 Task: Clear the download history from all time.
Action: Mouse moved to (1330, 42)
Screenshot: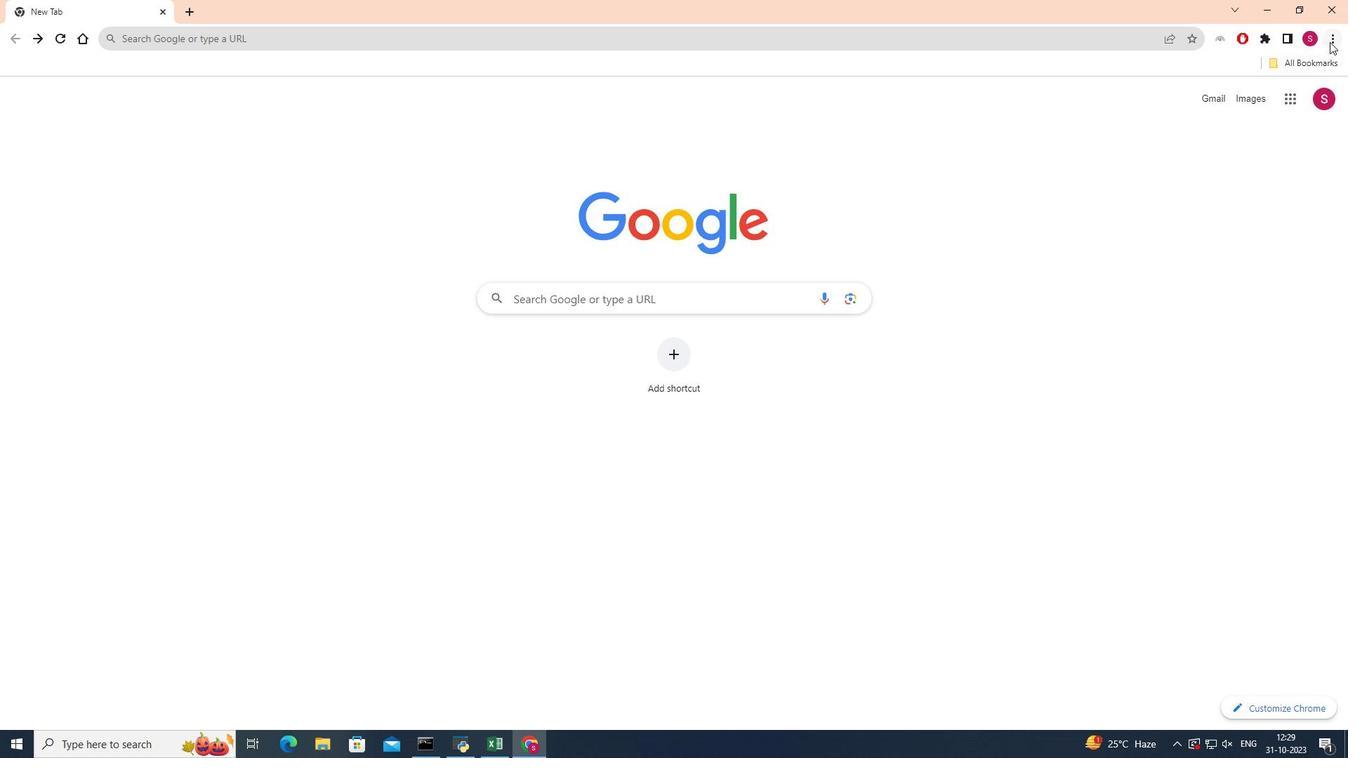 
Action: Mouse pressed left at (1330, 42)
Screenshot: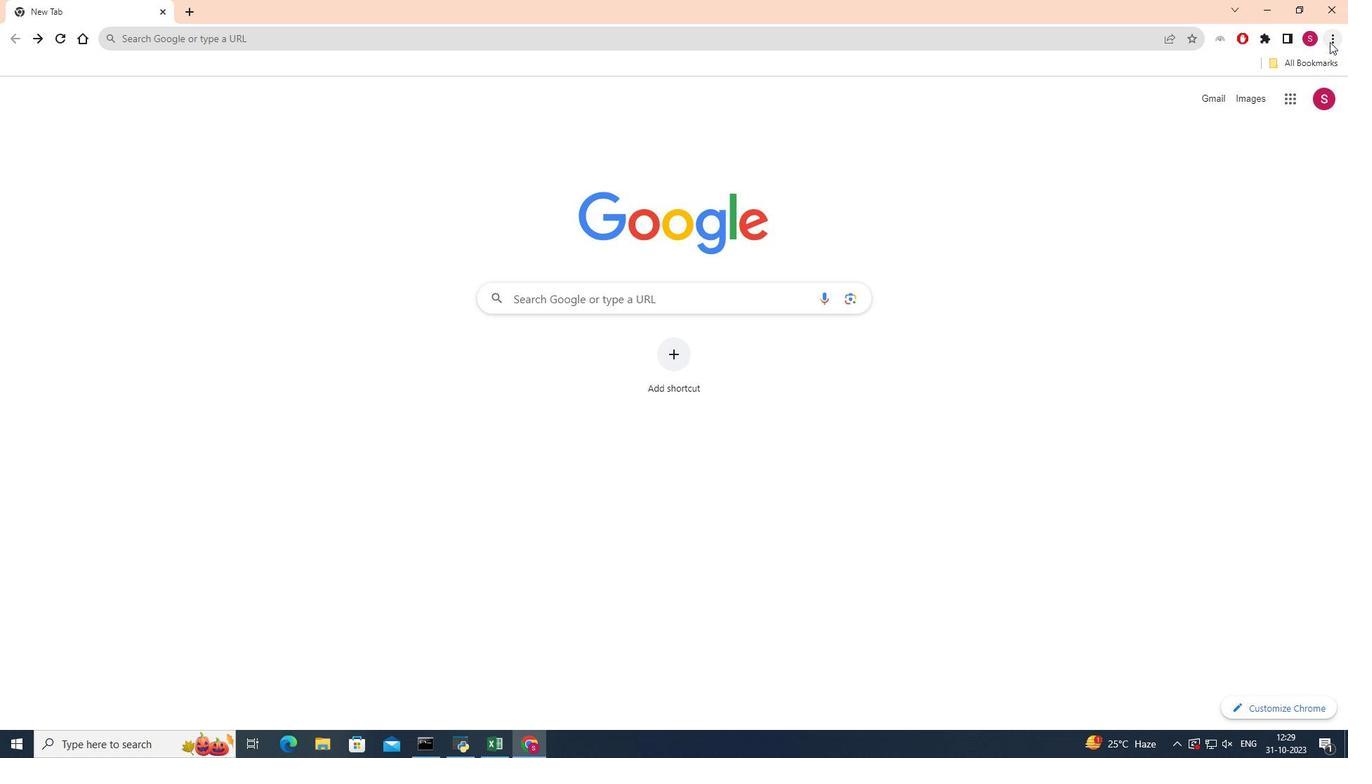 
Action: Mouse moved to (1013, 109)
Screenshot: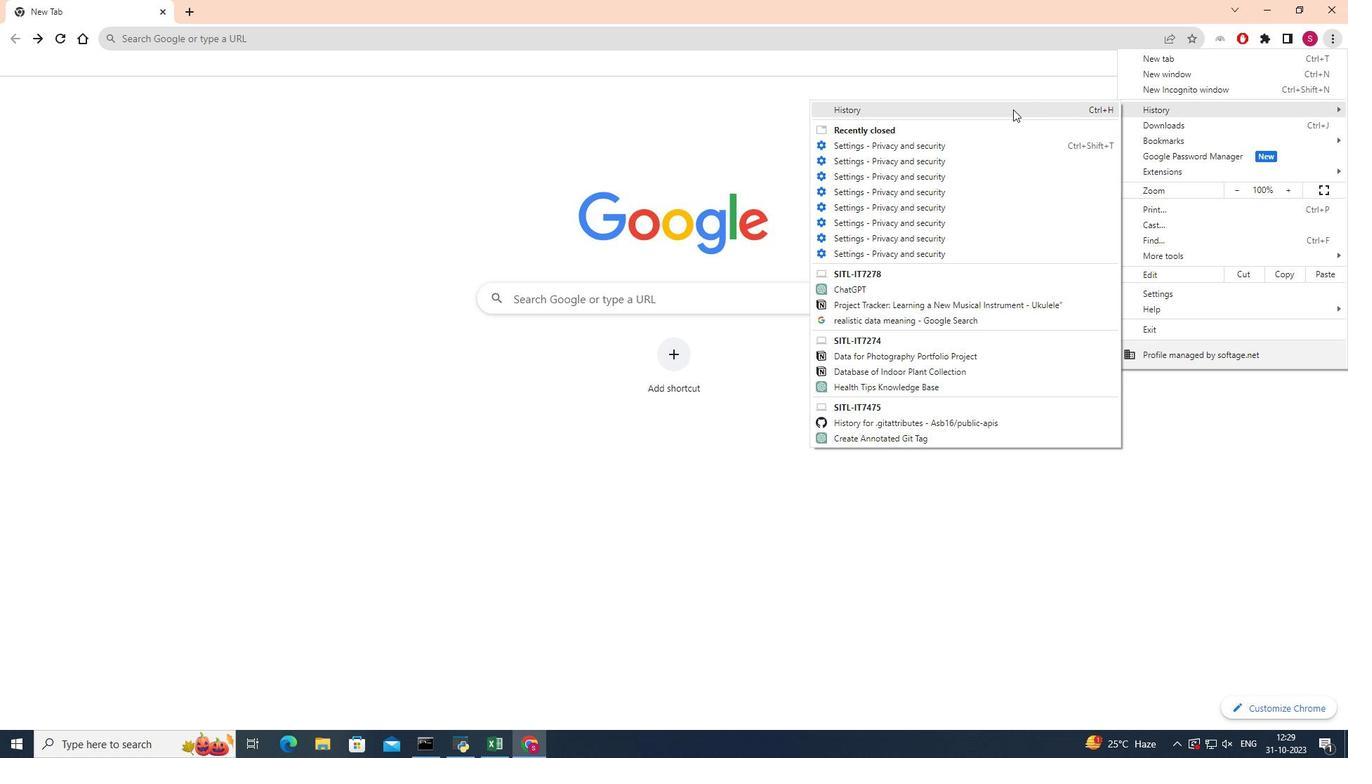 
Action: Mouse pressed left at (1013, 109)
Screenshot: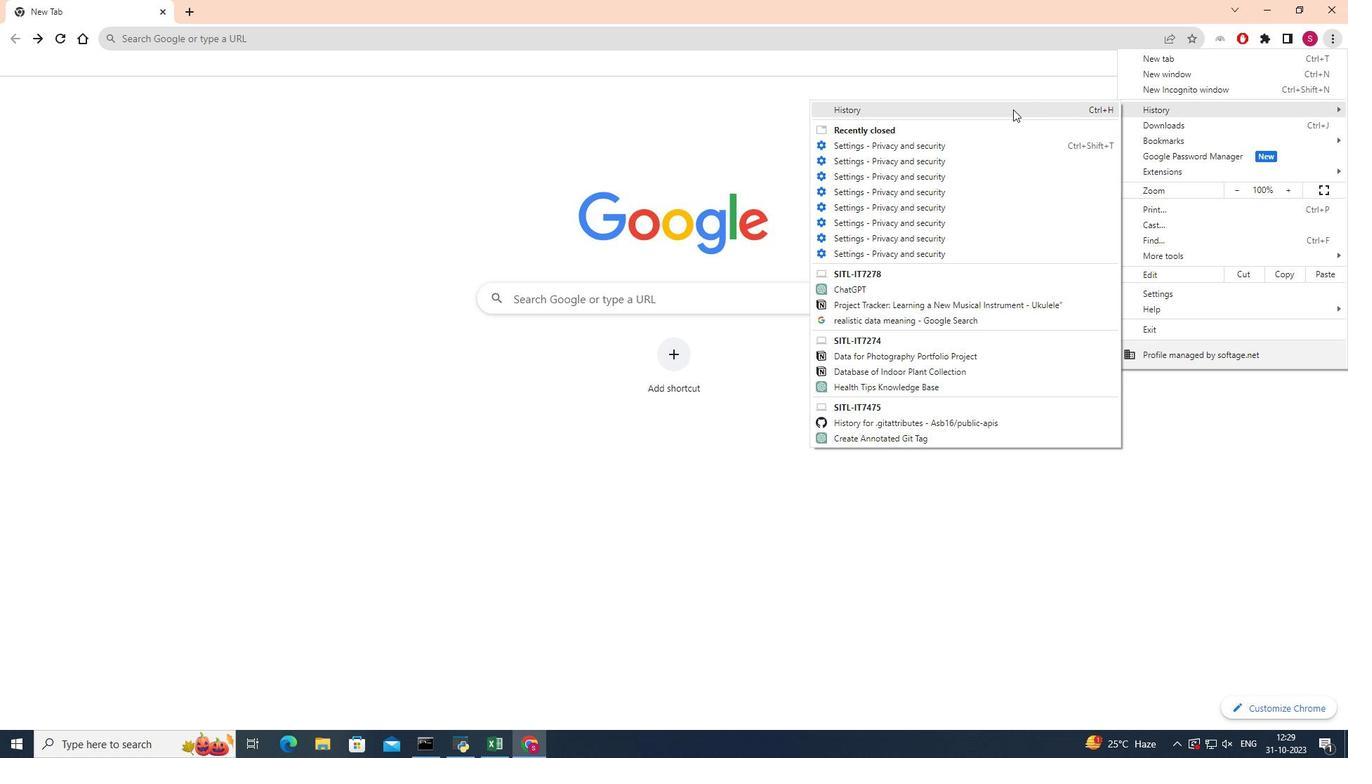 
Action: Mouse moved to (54, 170)
Screenshot: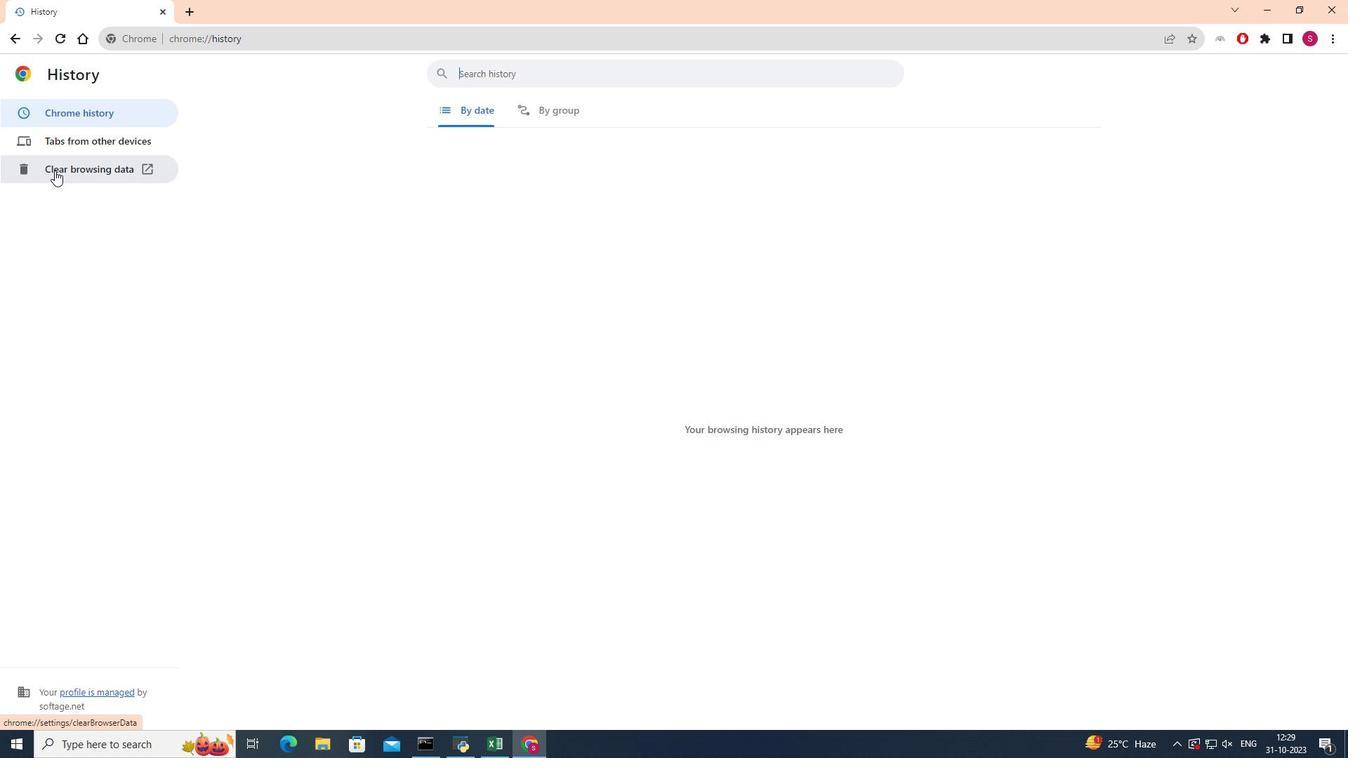 
Action: Mouse pressed left at (54, 170)
Screenshot: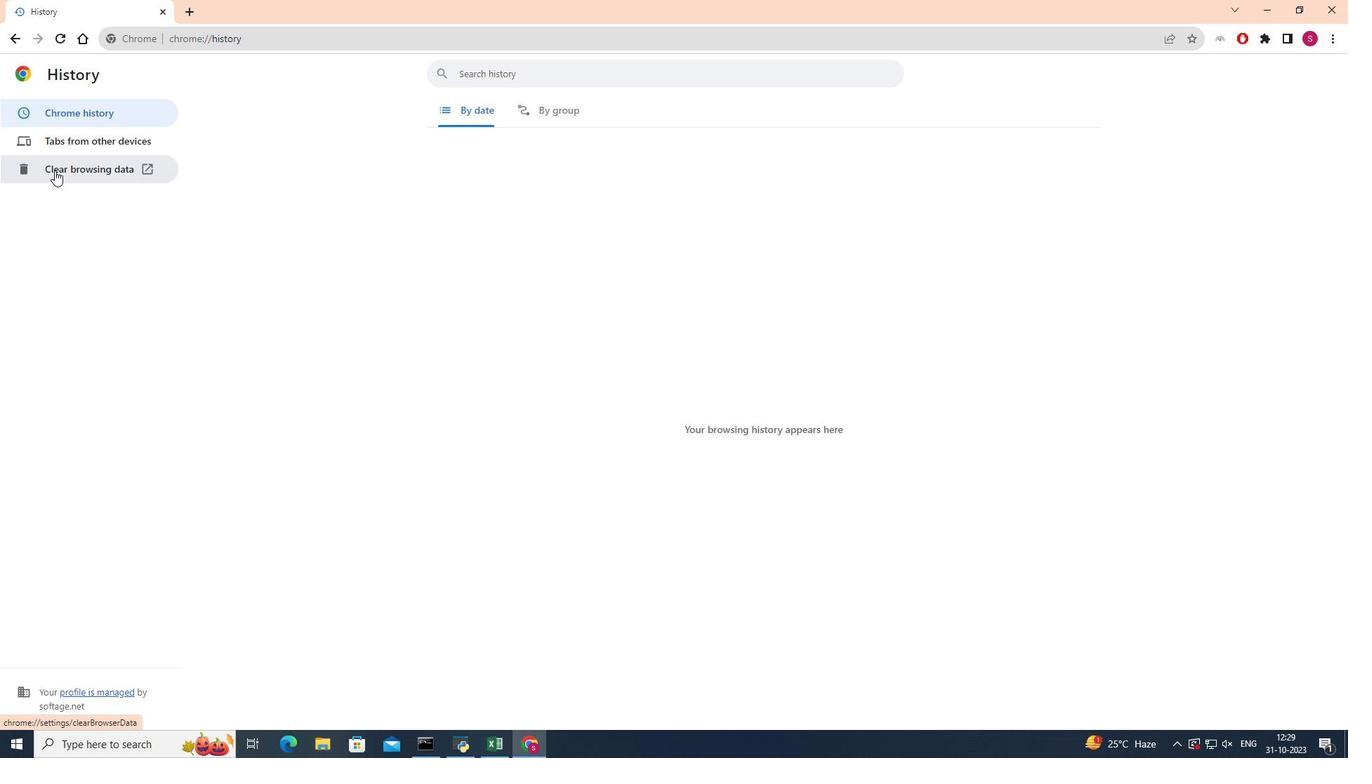 
Action: Mouse moved to (743, 221)
Screenshot: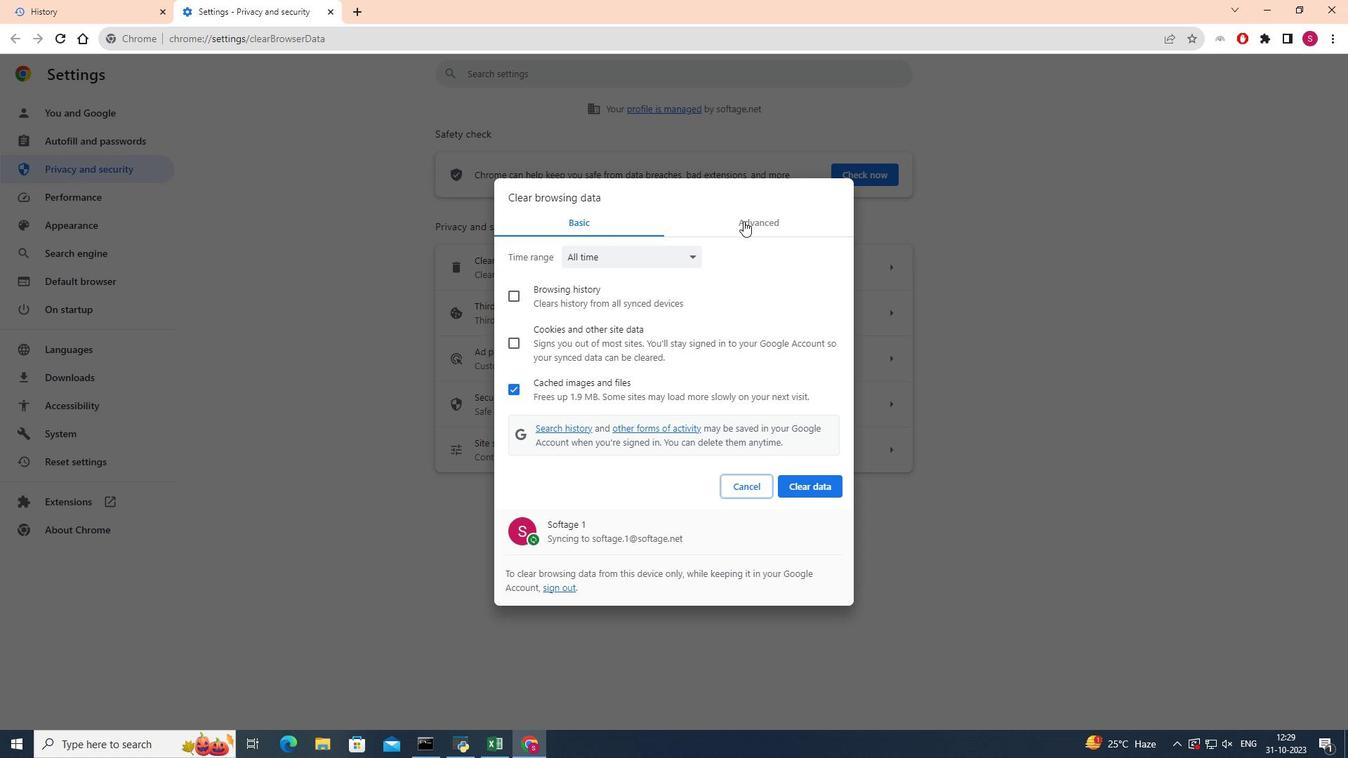 
Action: Mouse pressed left at (743, 221)
Screenshot: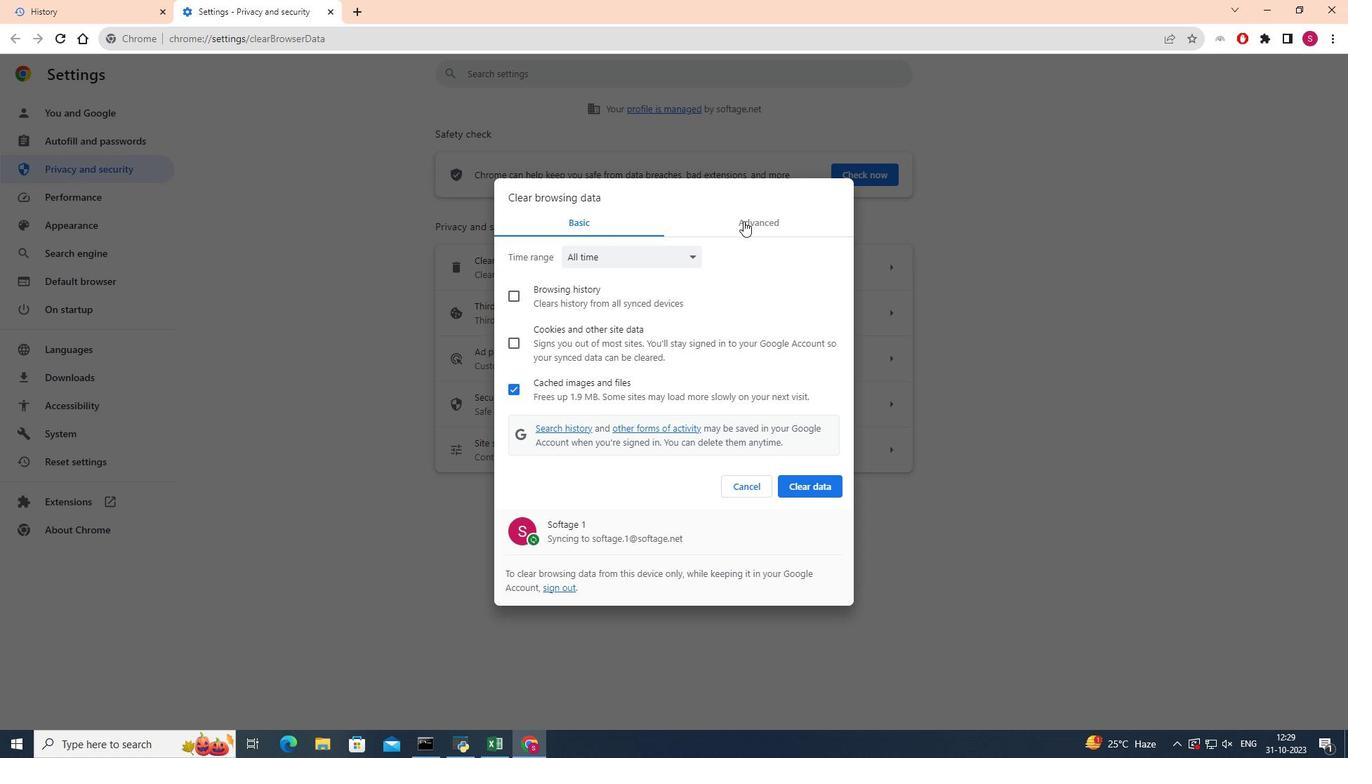
Action: Mouse moved to (682, 254)
Screenshot: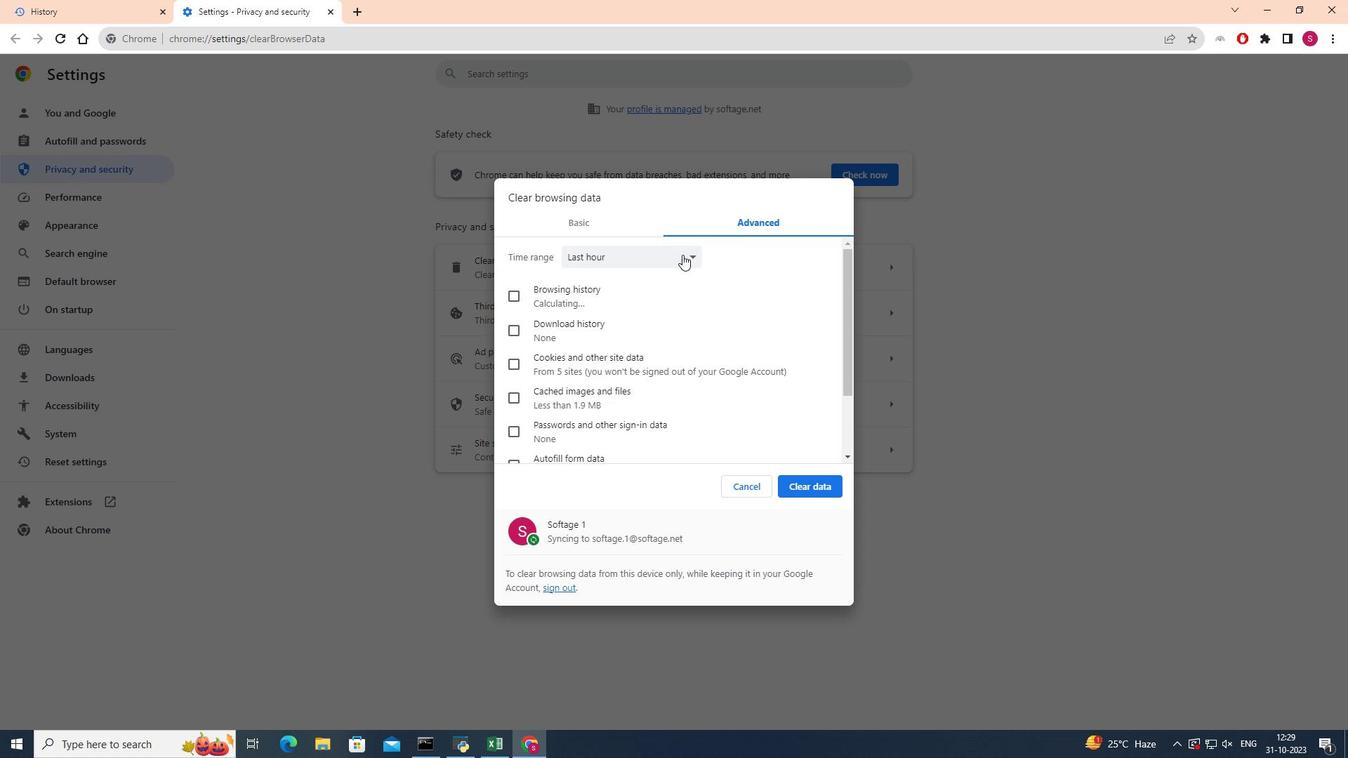 
Action: Mouse pressed left at (682, 254)
Screenshot: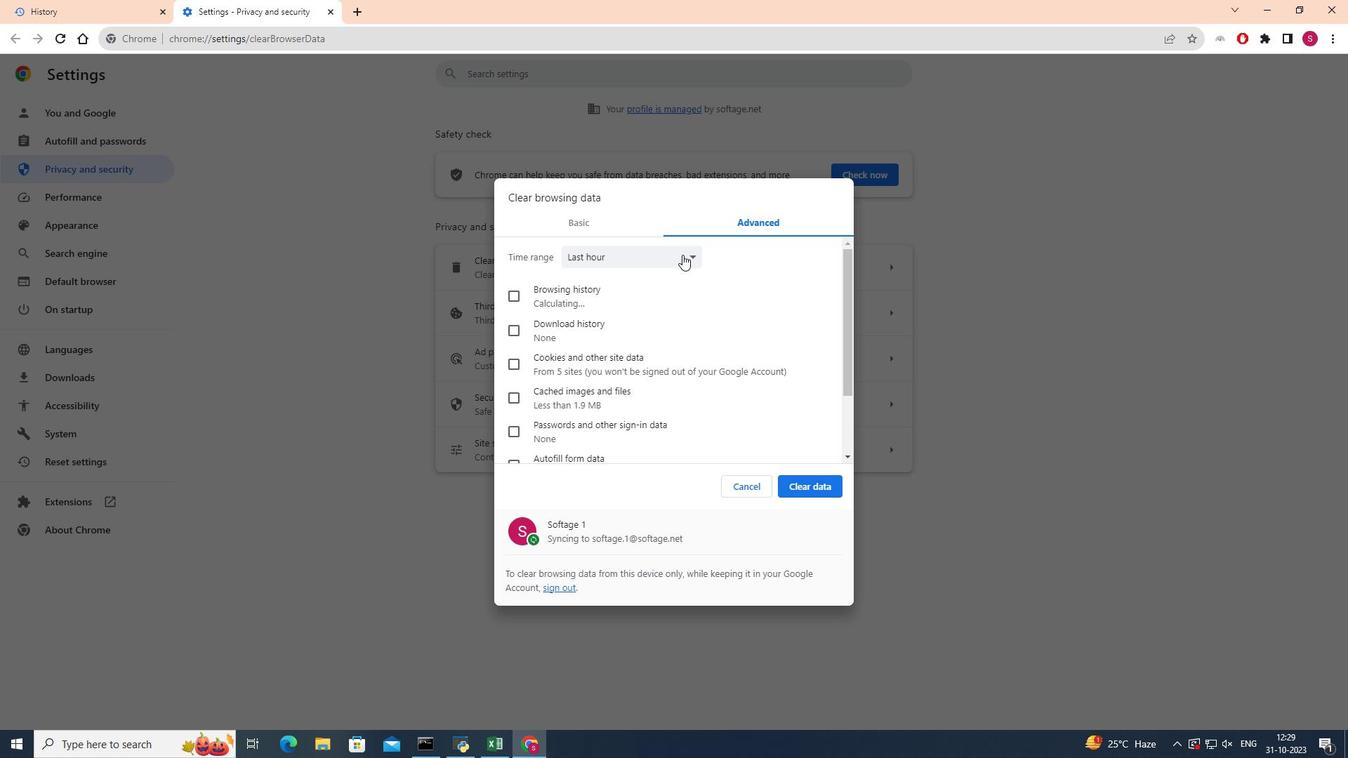 
Action: Mouse moved to (623, 326)
Screenshot: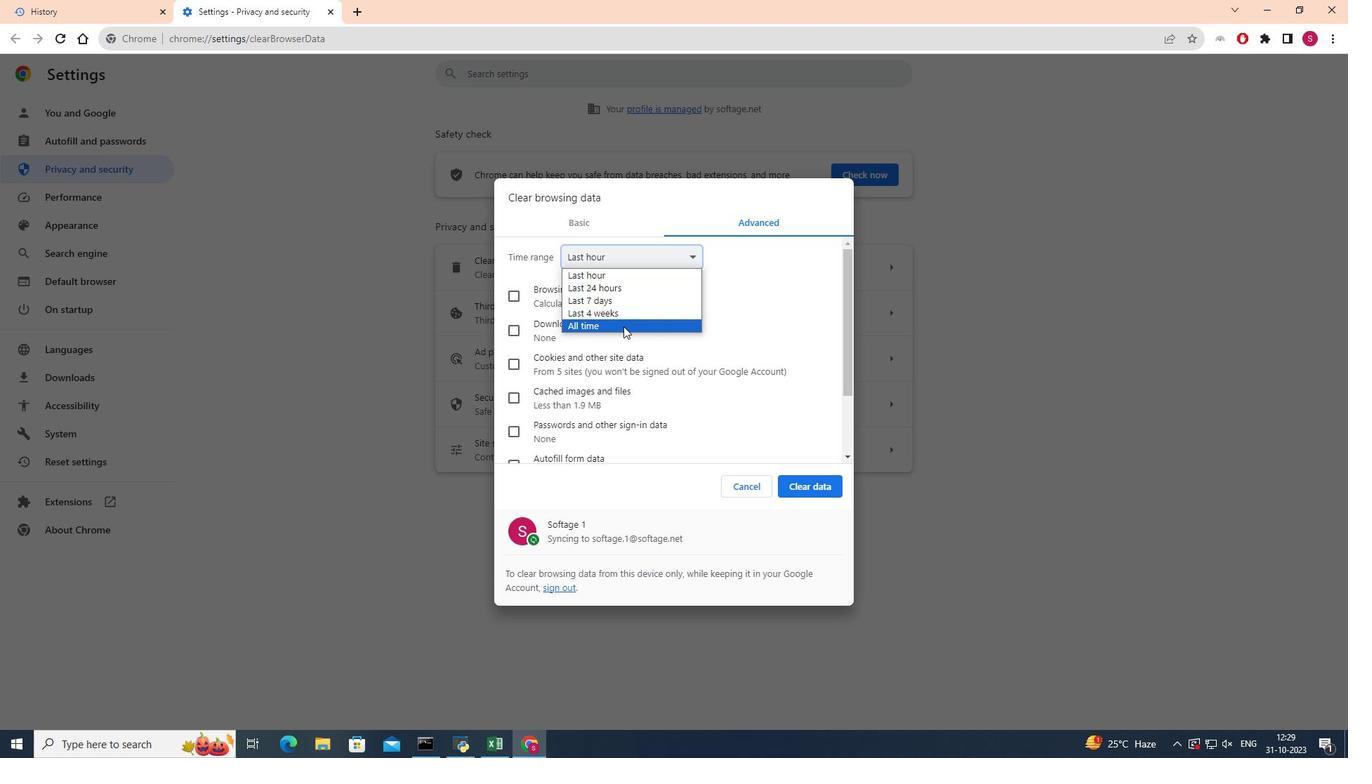 
Action: Mouse pressed left at (623, 326)
Screenshot: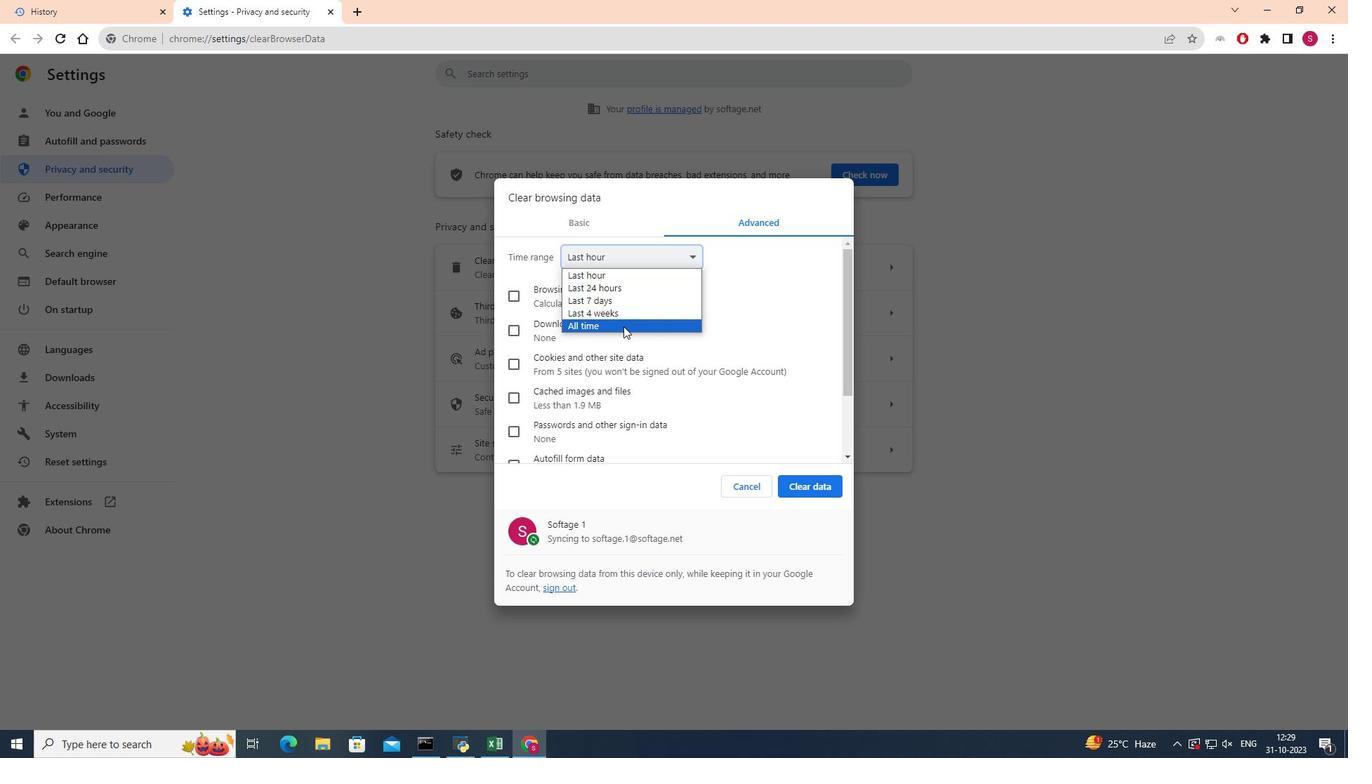 
Action: Mouse moved to (514, 331)
Screenshot: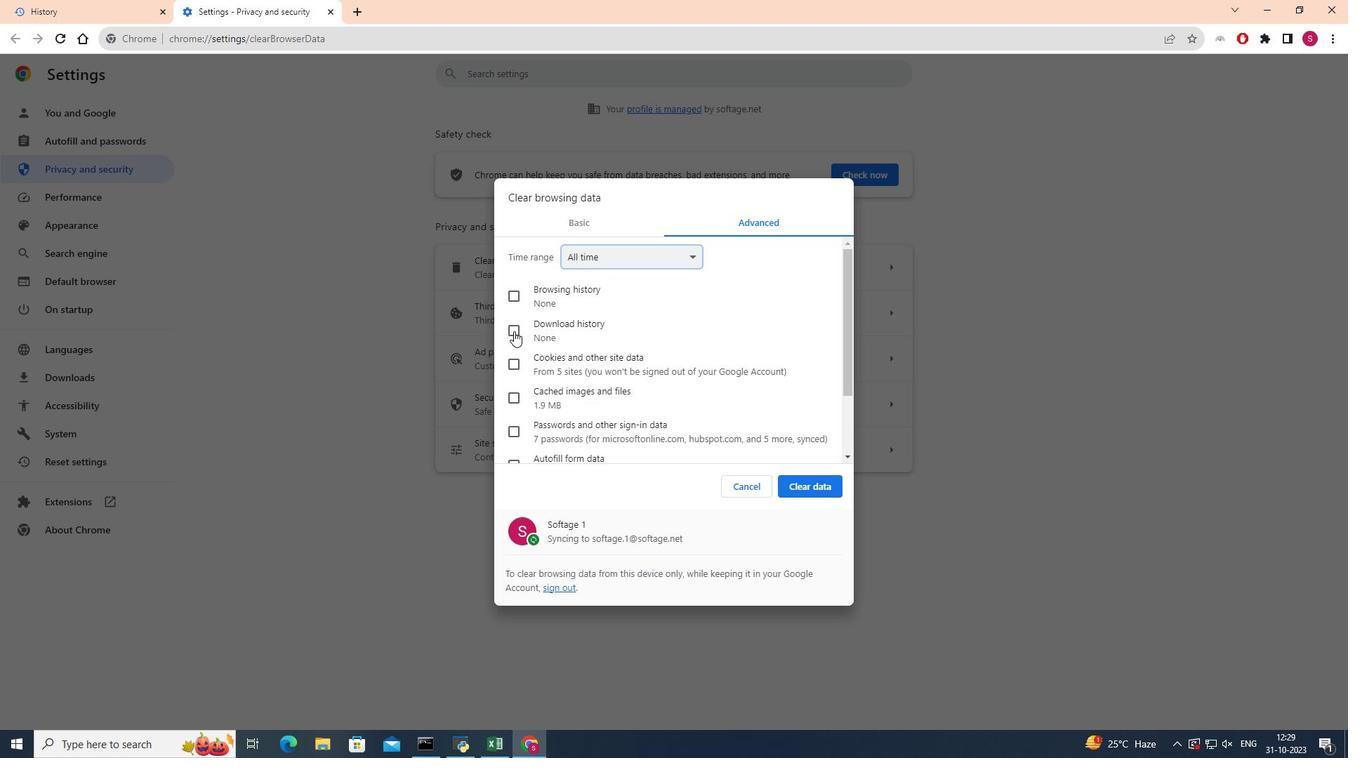 
Action: Mouse pressed left at (514, 331)
Screenshot: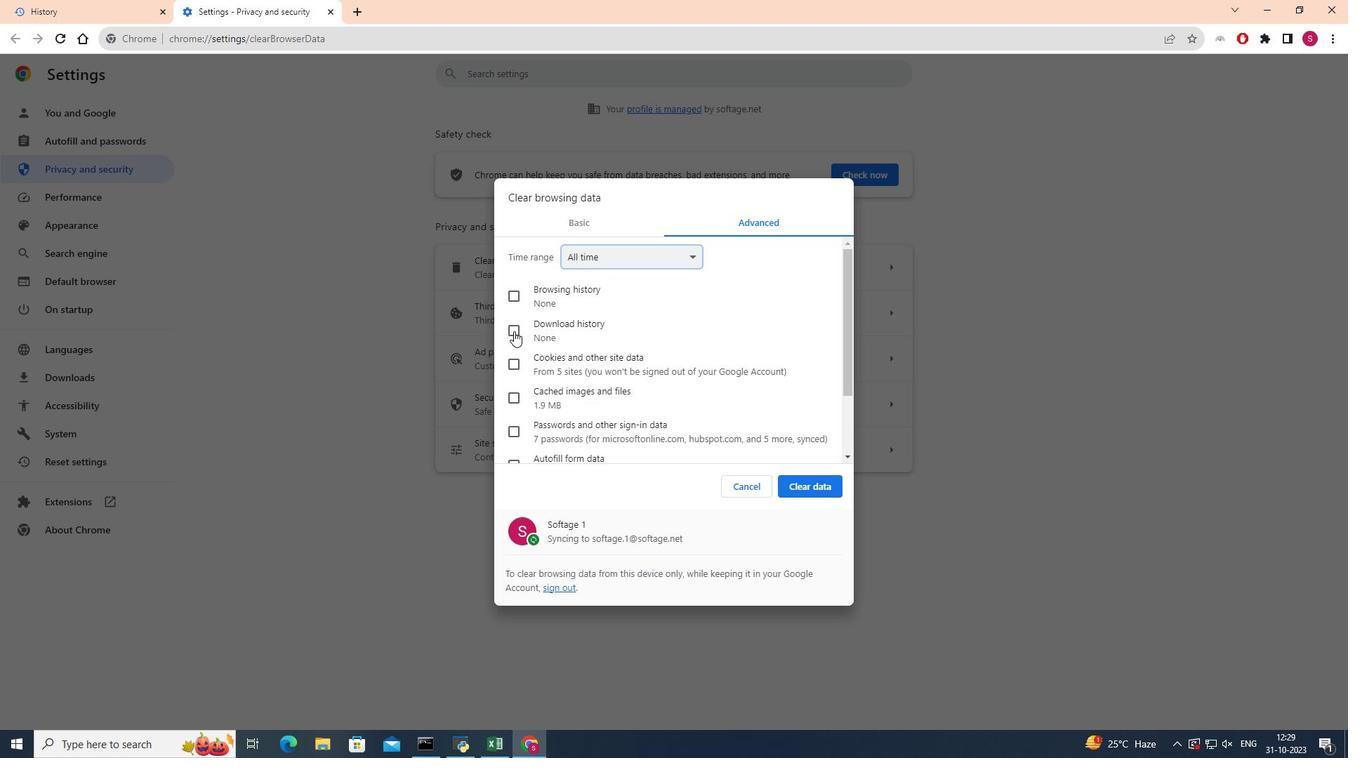 
Action: Mouse moved to (607, 372)
Screenshot: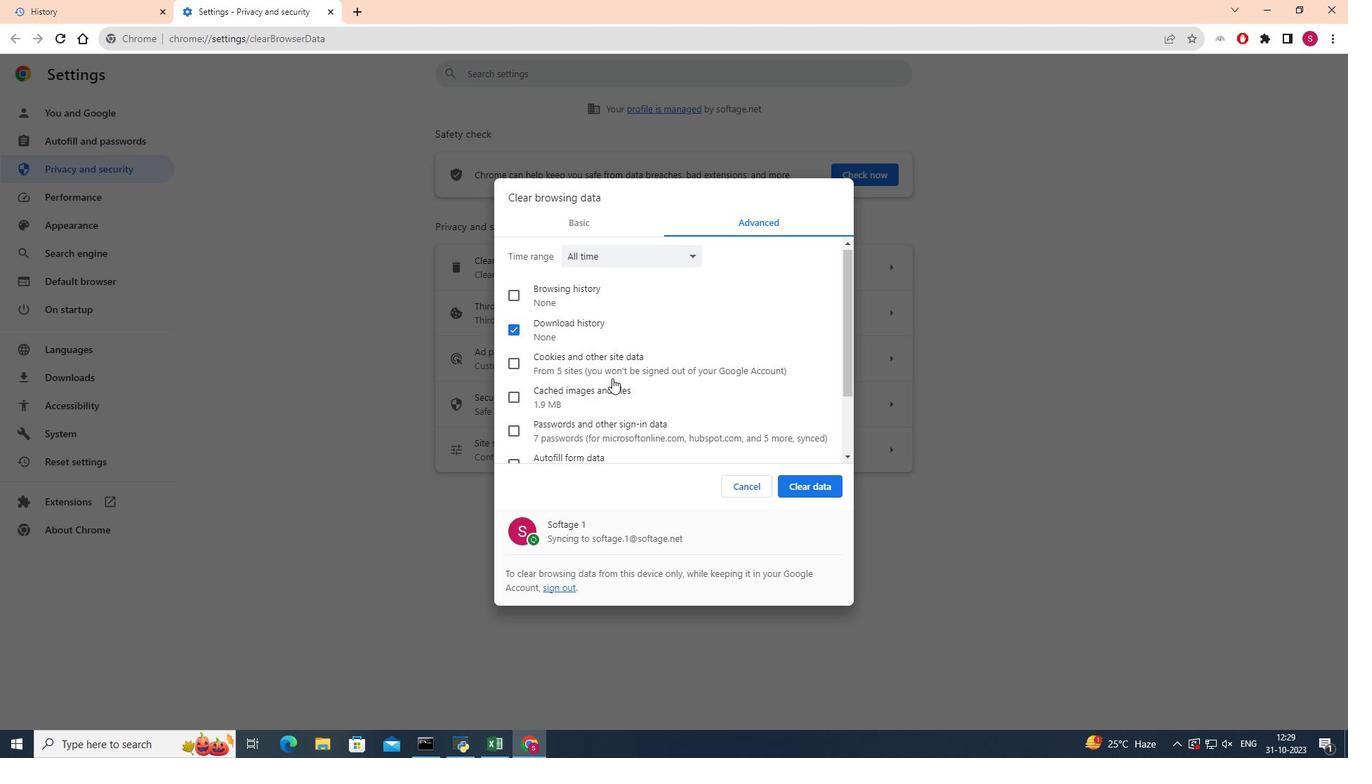 
Action: Mouse scrolled (607, 371) with delta (0, 0)
Screenshot: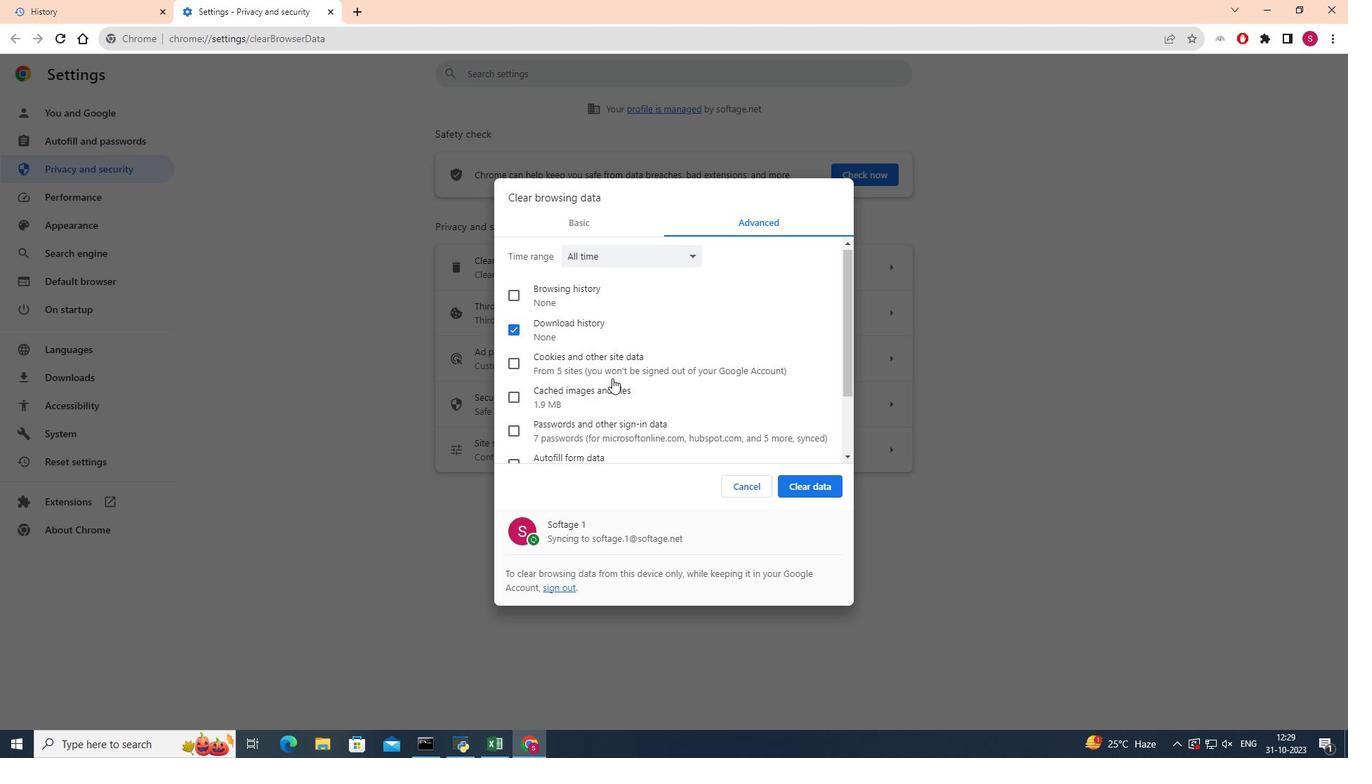 
Action: Mouse moved to (612, 378)
Screenshot: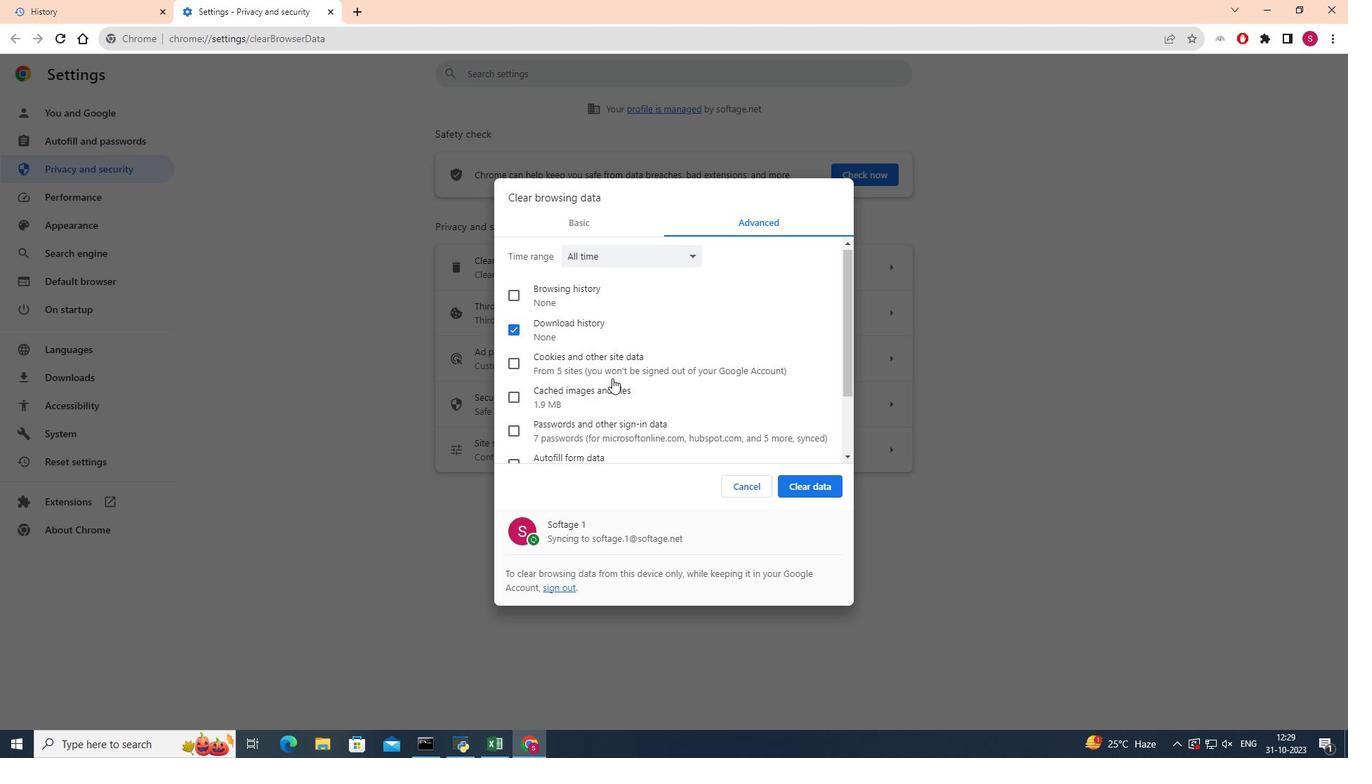 
Action: Mouse scrolled (612, 377) with delta (0, 0)
Screenshot: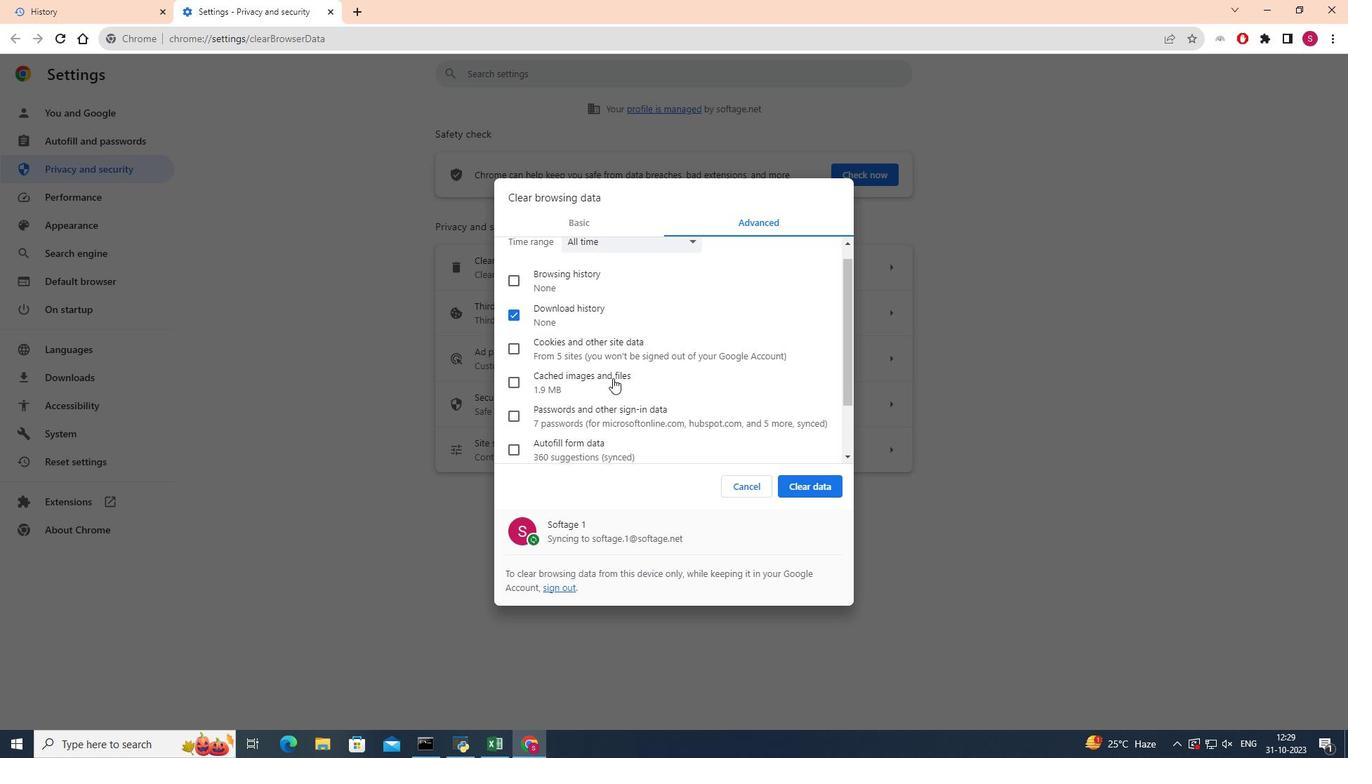 
Action: Mouse scrolled (612, 377) with delta (0, 0)
Screenshot: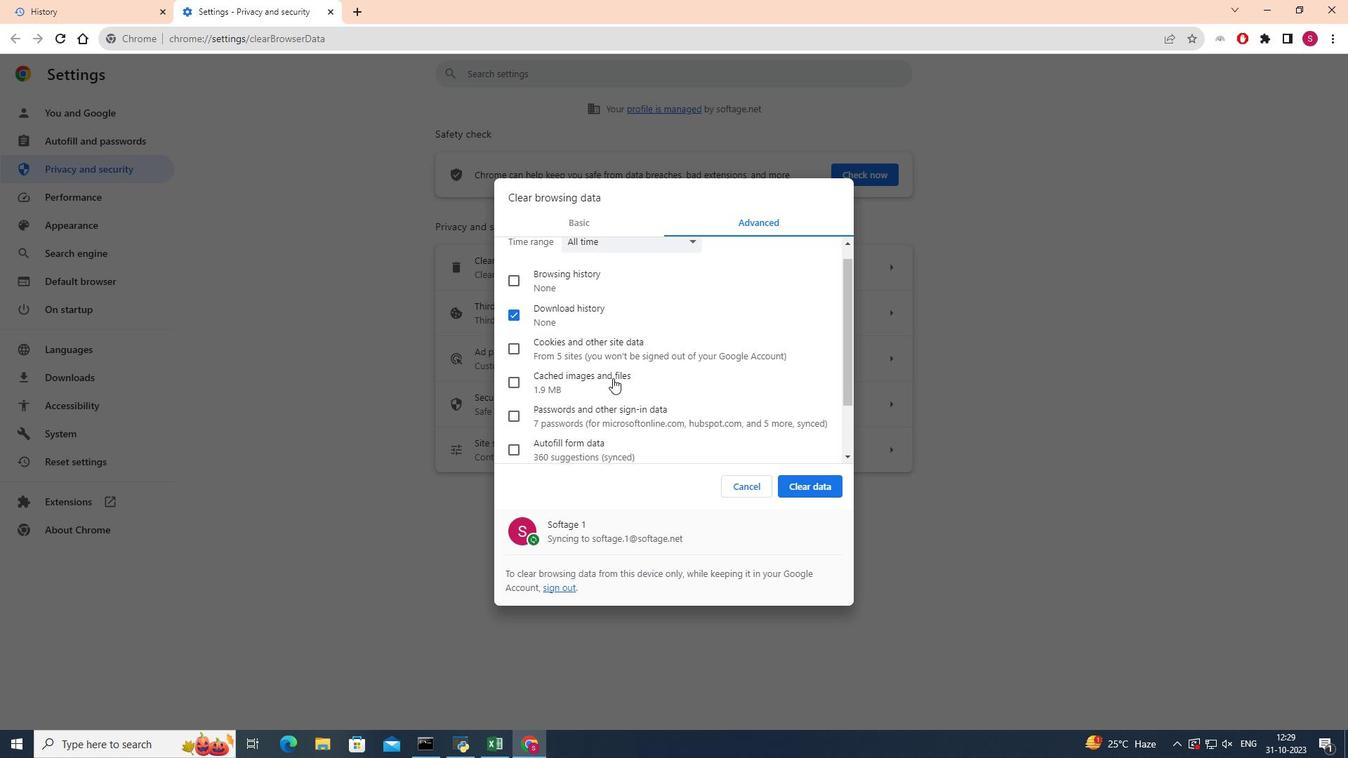 
Action: Mouse moved to (512, 444)
Screenshot: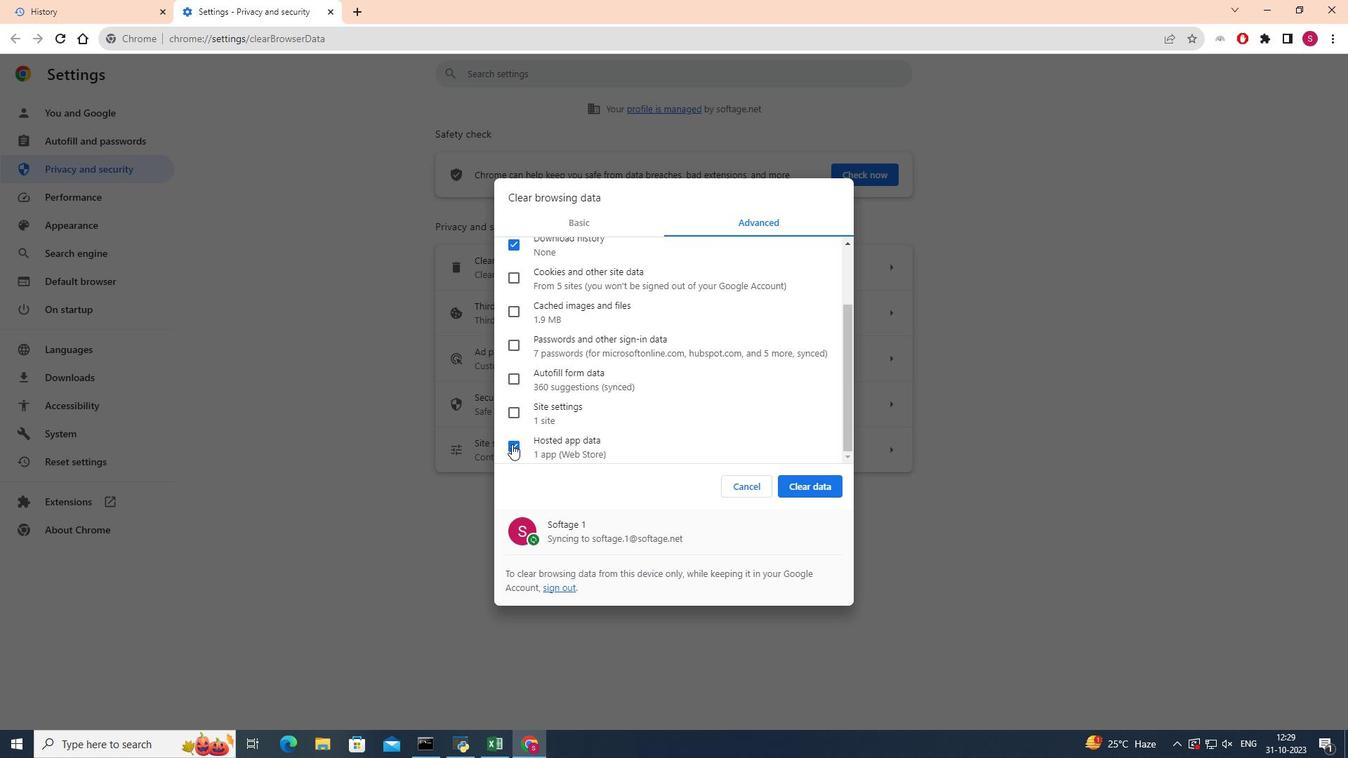 
Action: Mouse pressed left at (512, 444)
Screenshot: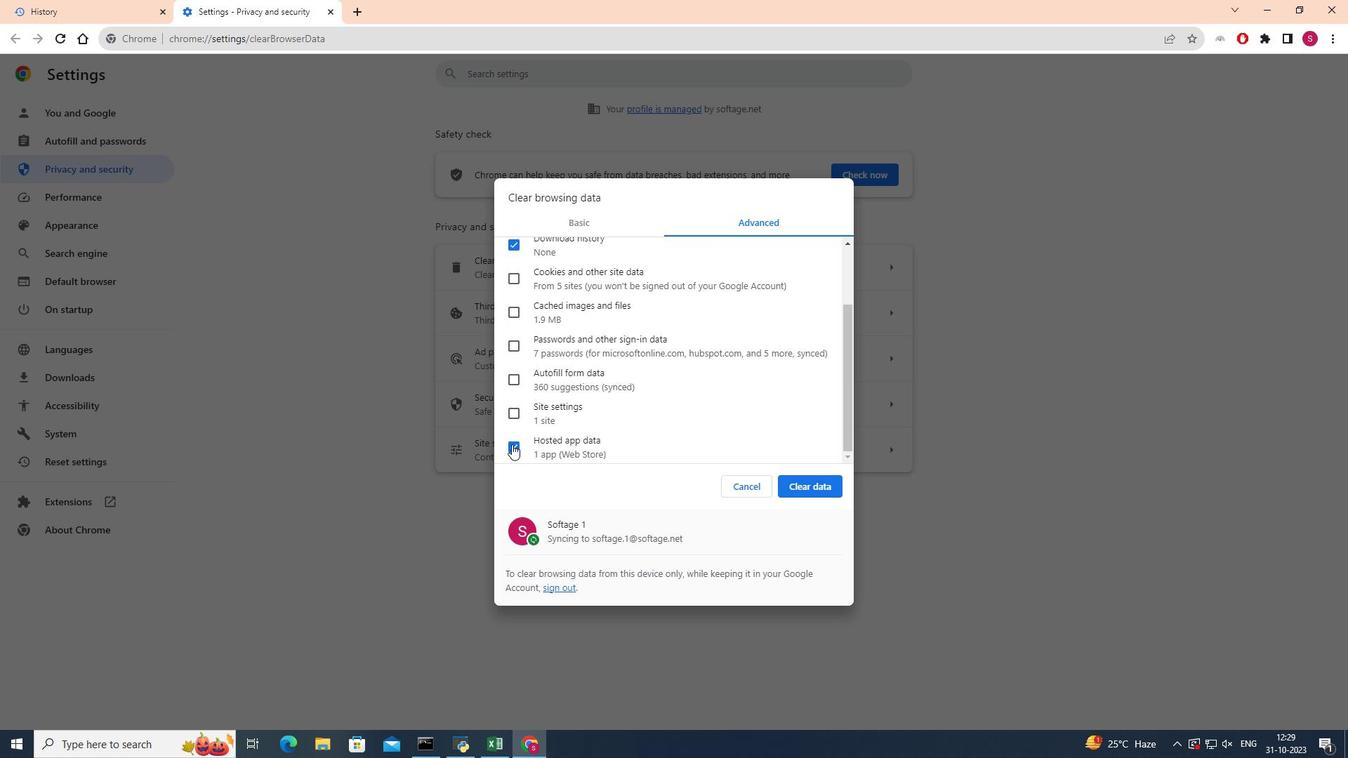 
Action: Mouse moved to (818, 491)
Screenshot: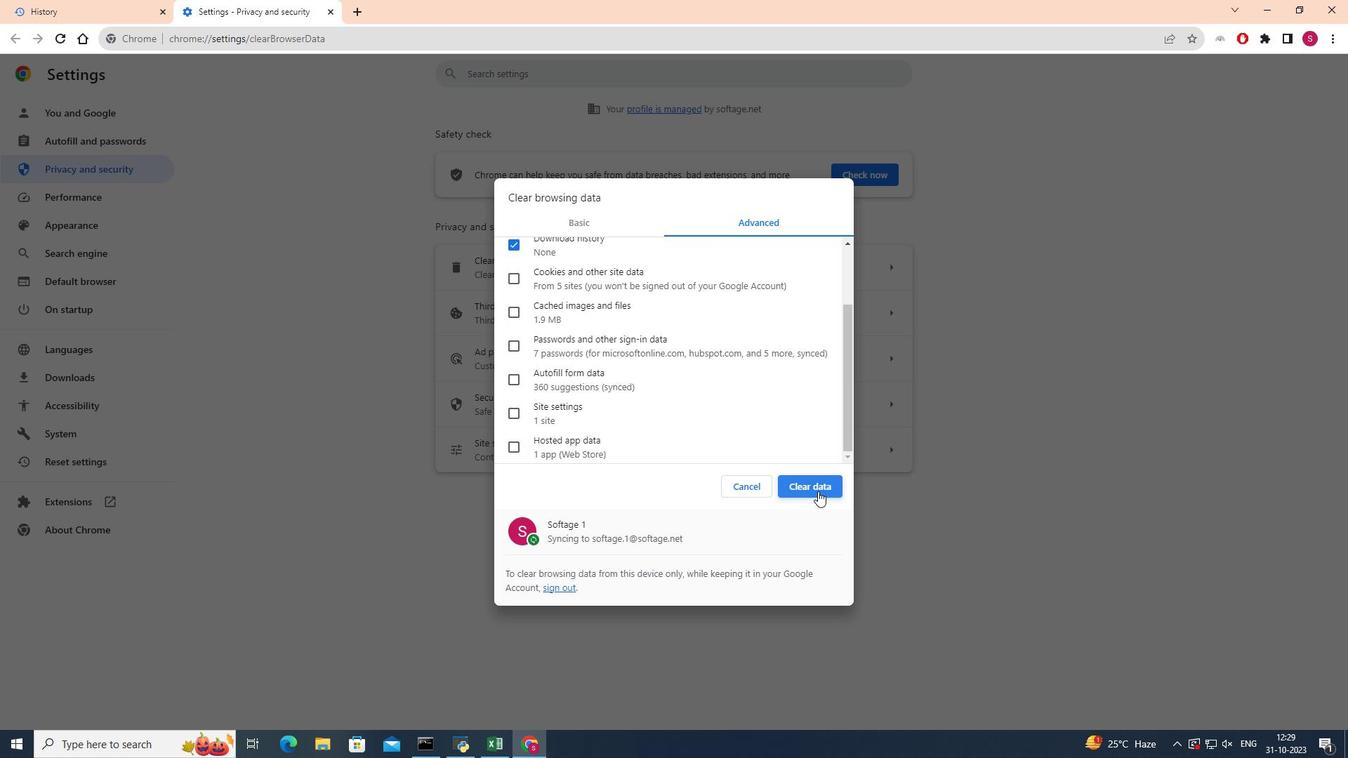 
Action: Mouse pressed left at (818, 491)
Screenshot: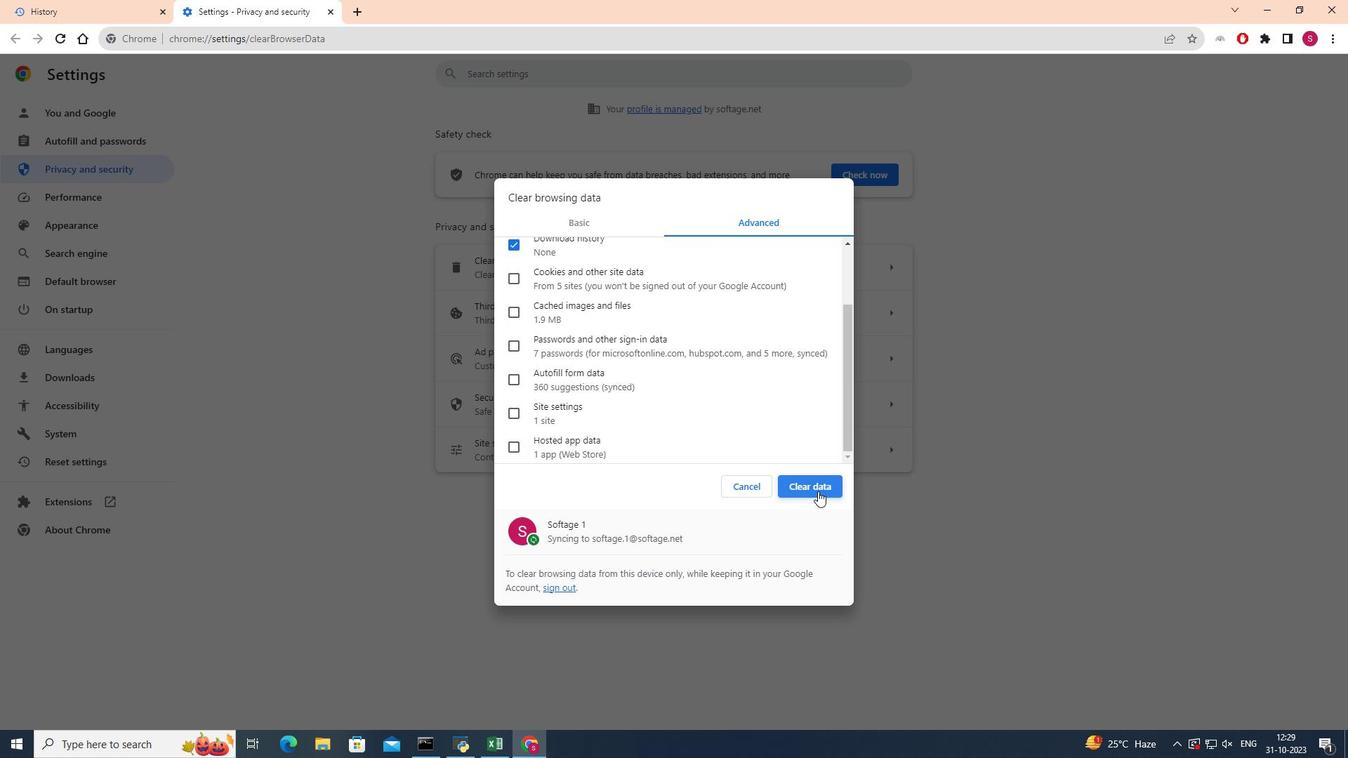 
Action: Mouse moved to (818, 491)
Screenshot: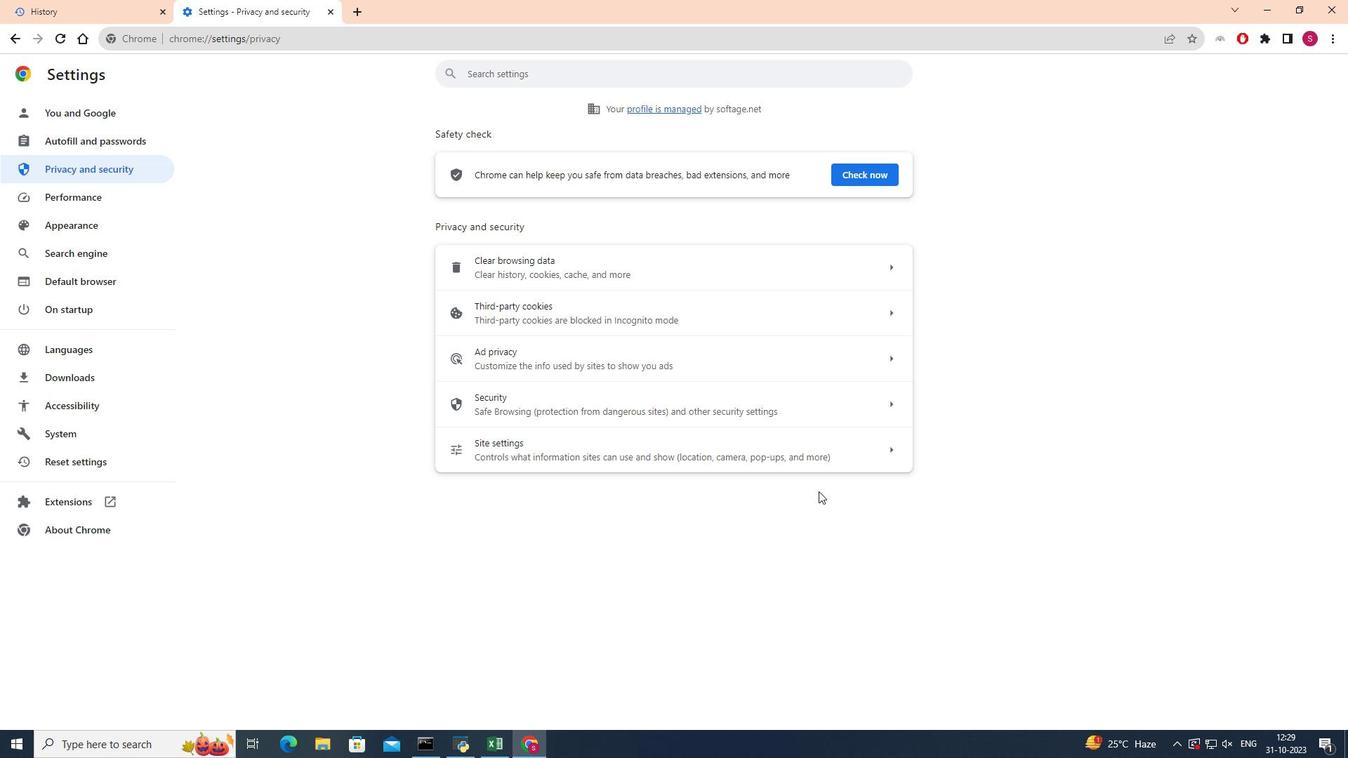 
